 Task: Collapse all in the explorer.
Action: Mouse moved to (1226, 29)
Screenshot: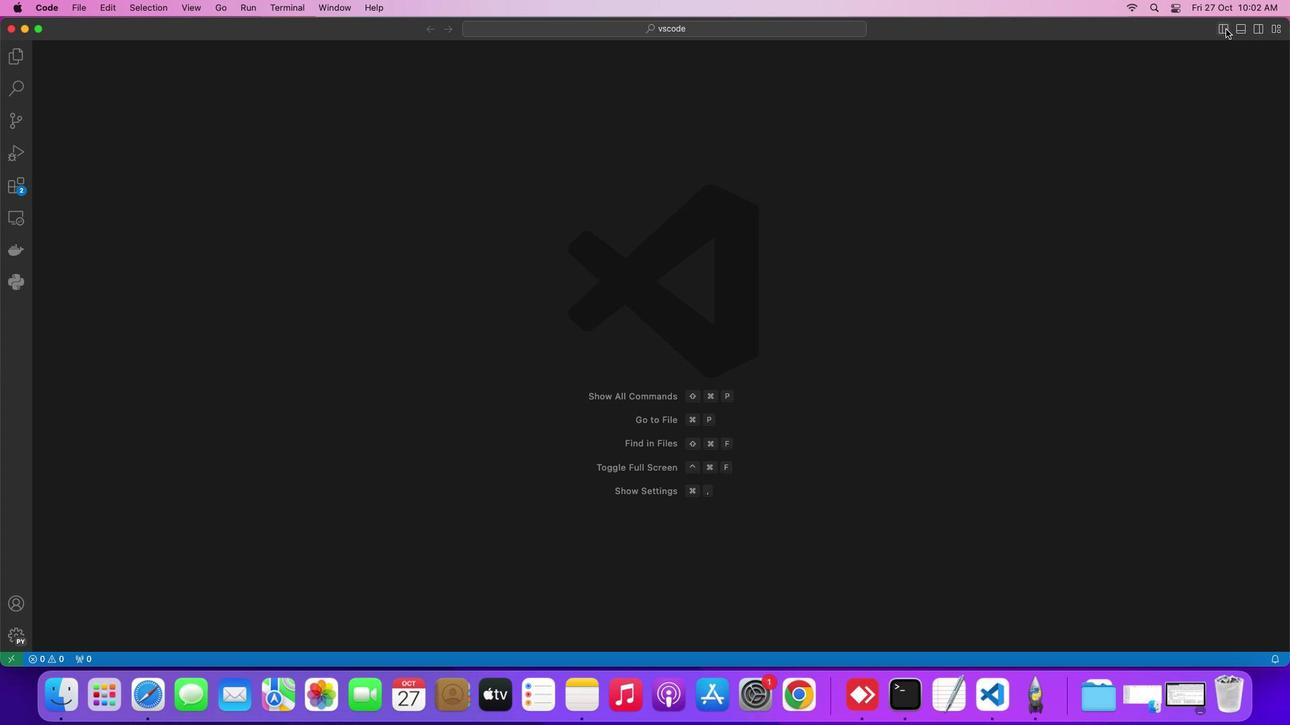 
Action: Mouse pressed left at (1226, 29)
Screenshot: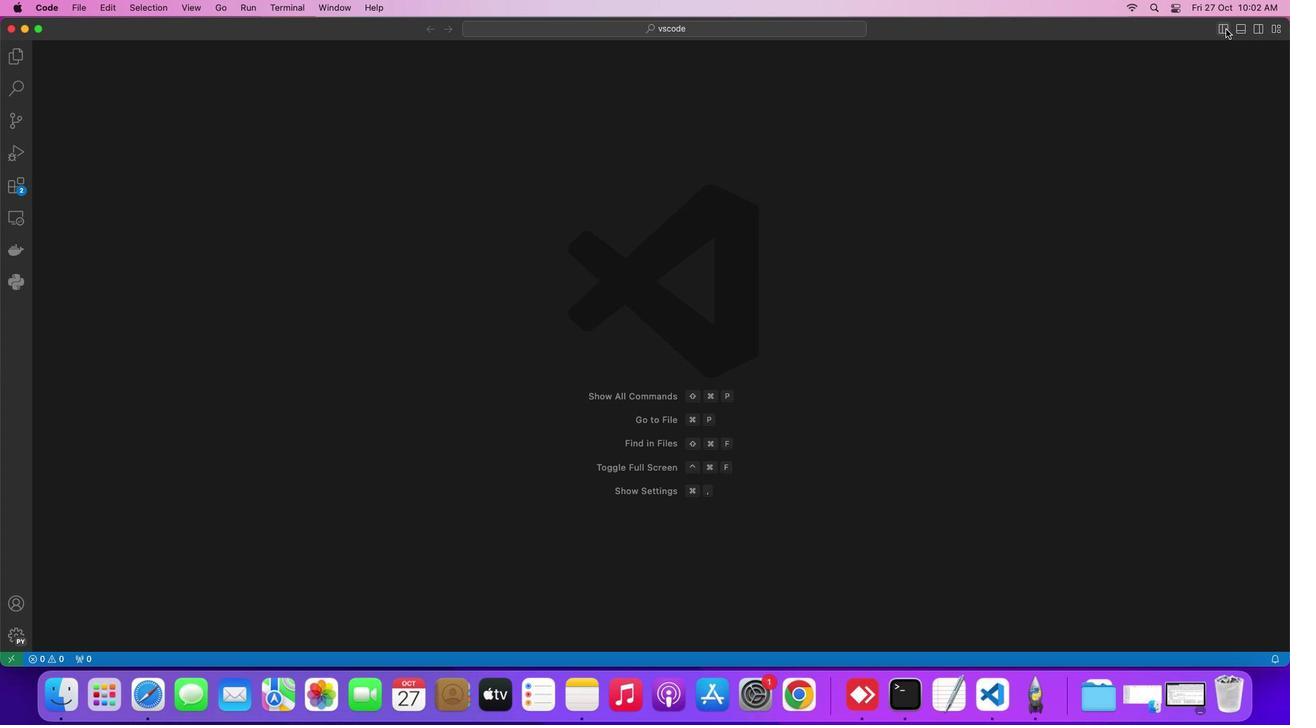 
Action: Mouse moved to (57, 98)
Screenshot: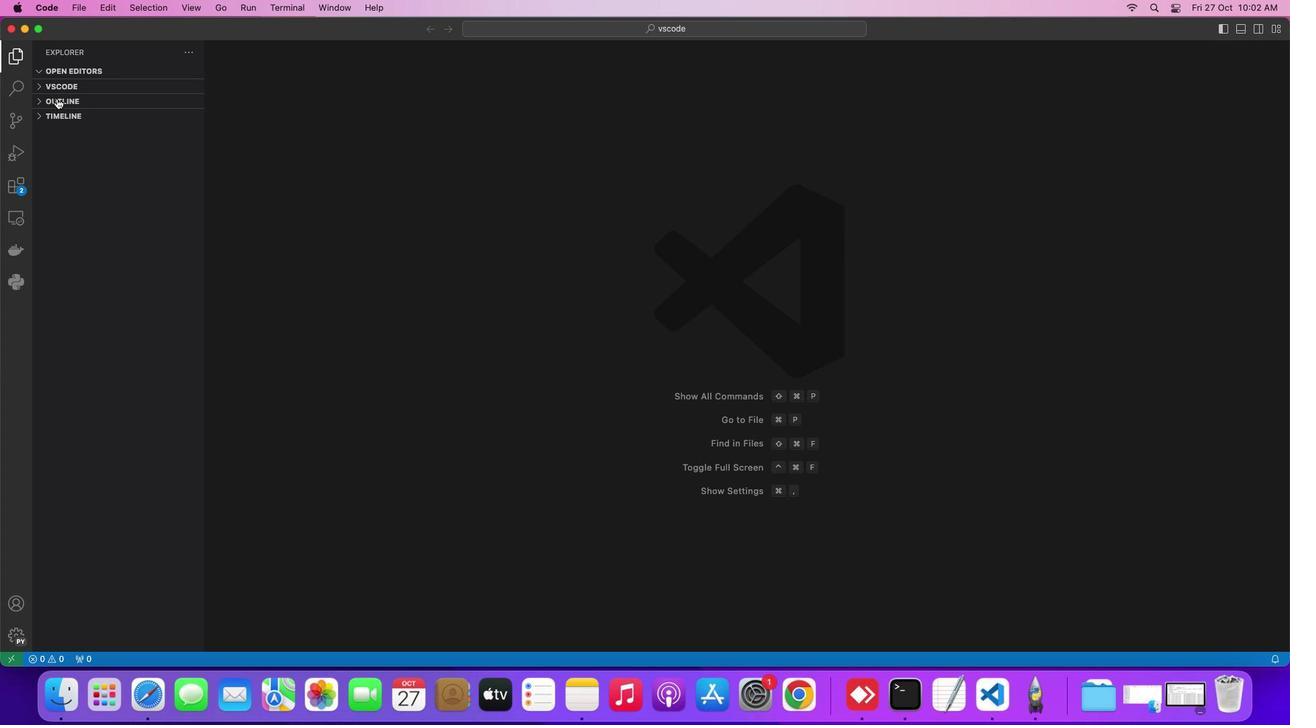
Action: Mouse pressed left at (57, 98)
Screenshot: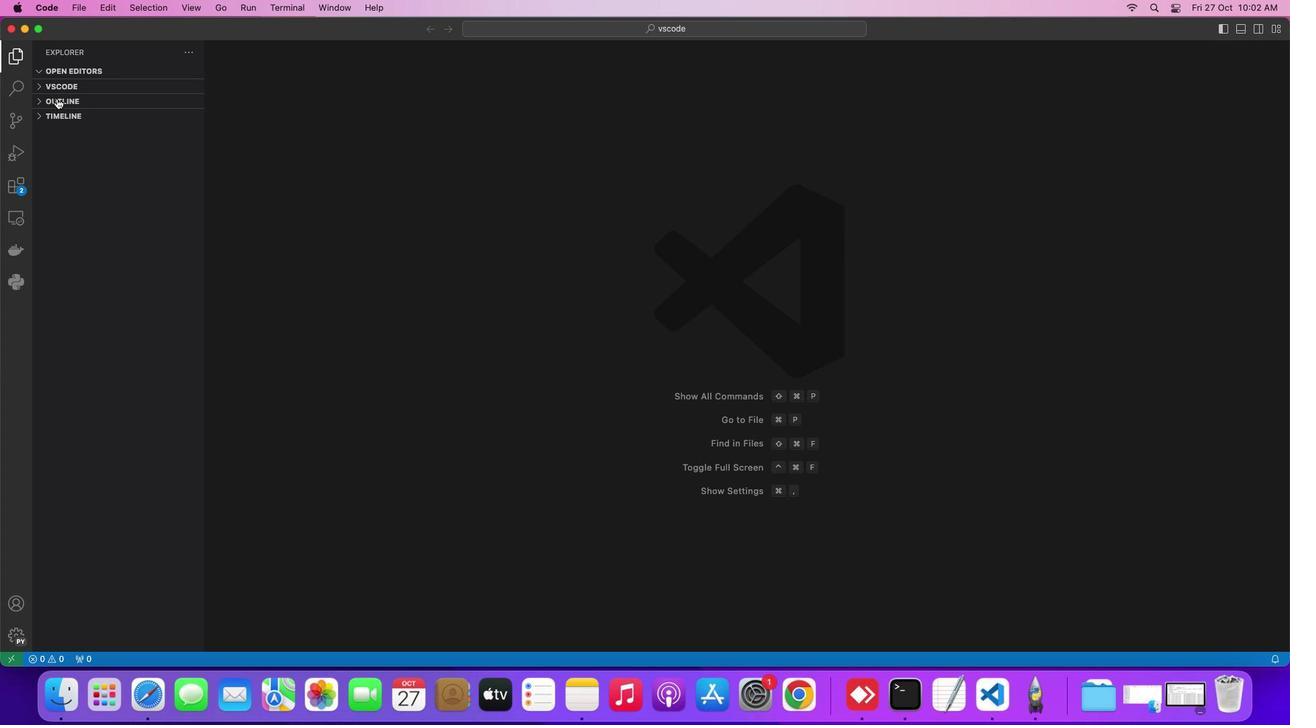 
Action: Mouse moved to (198, 104)
Screenshot: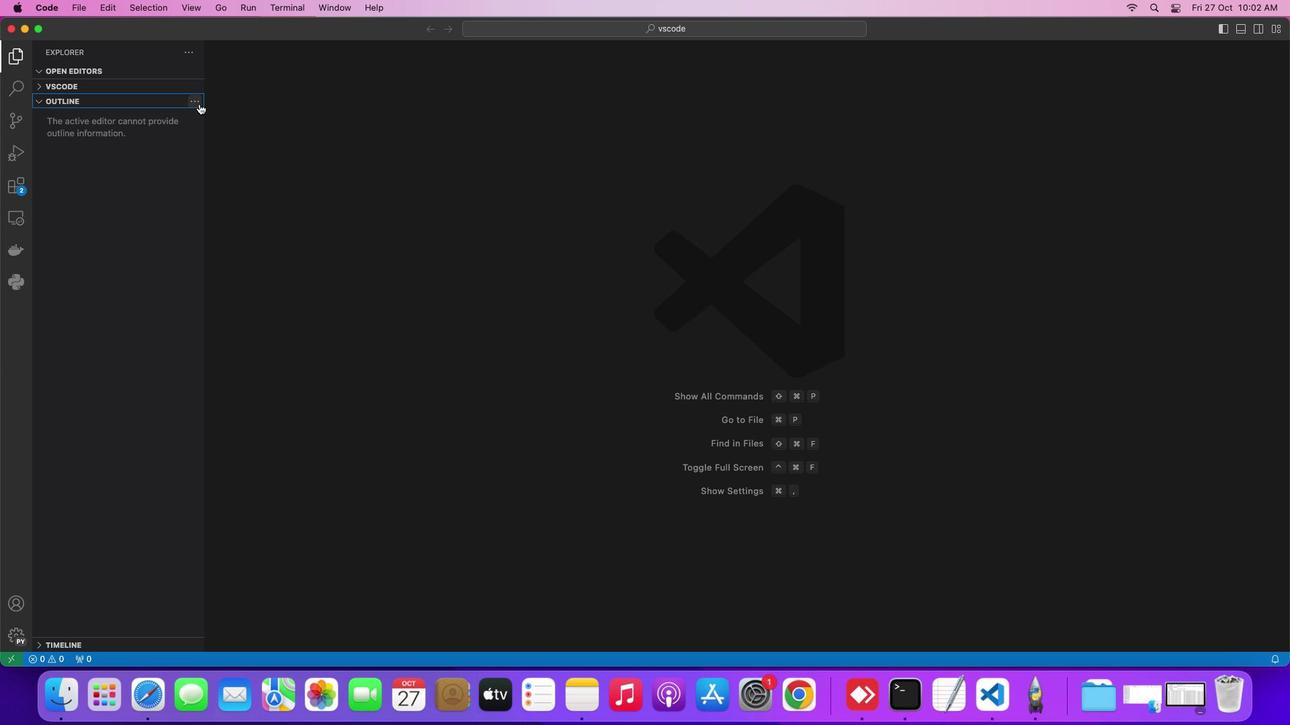 
Action: Mouse pressed left at (198, 104)
Screenshot: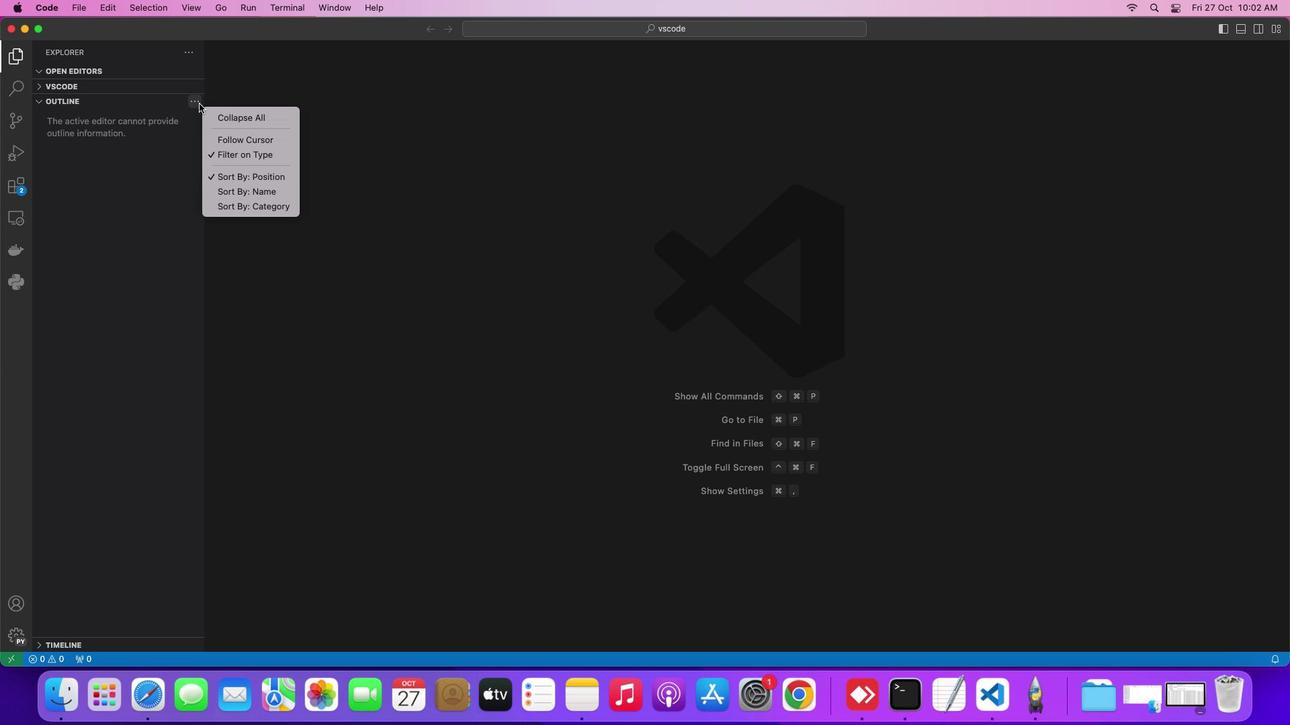 
Action: Mouse moved to (212, 116)
Screenshot: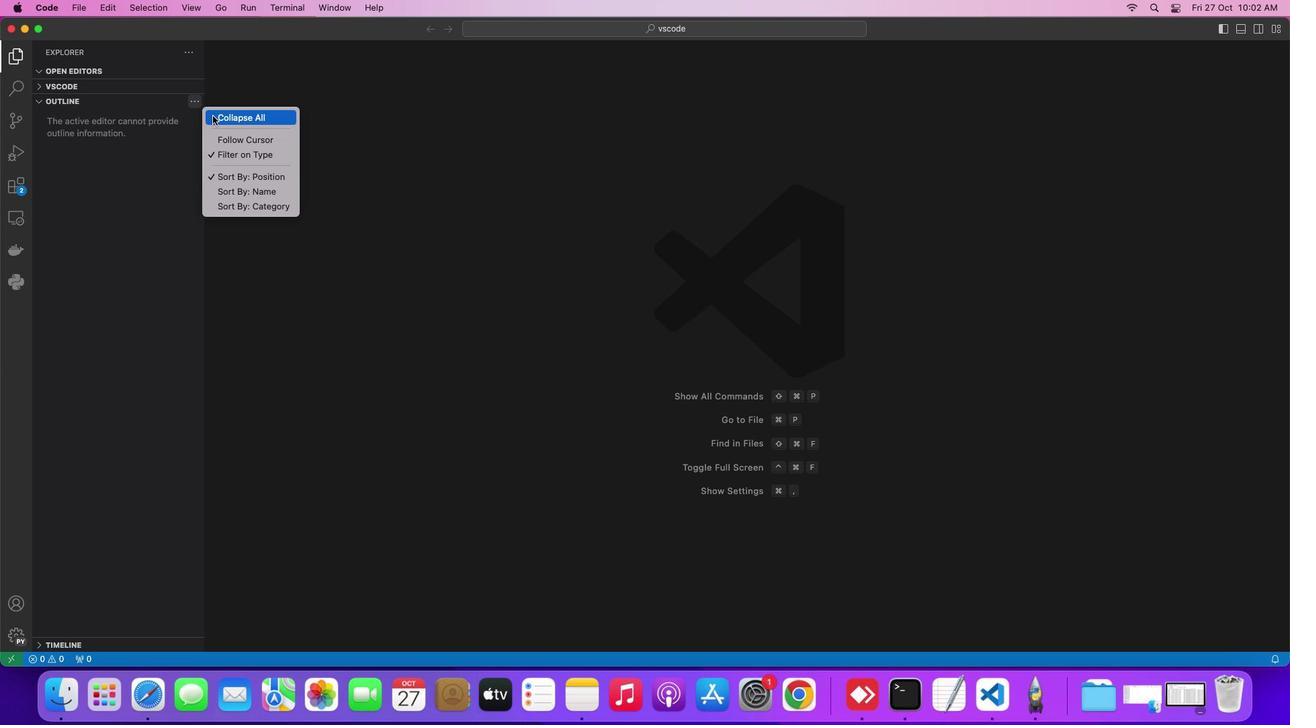 
Action: Mouse pressed left at (212, 116)
Screenshot: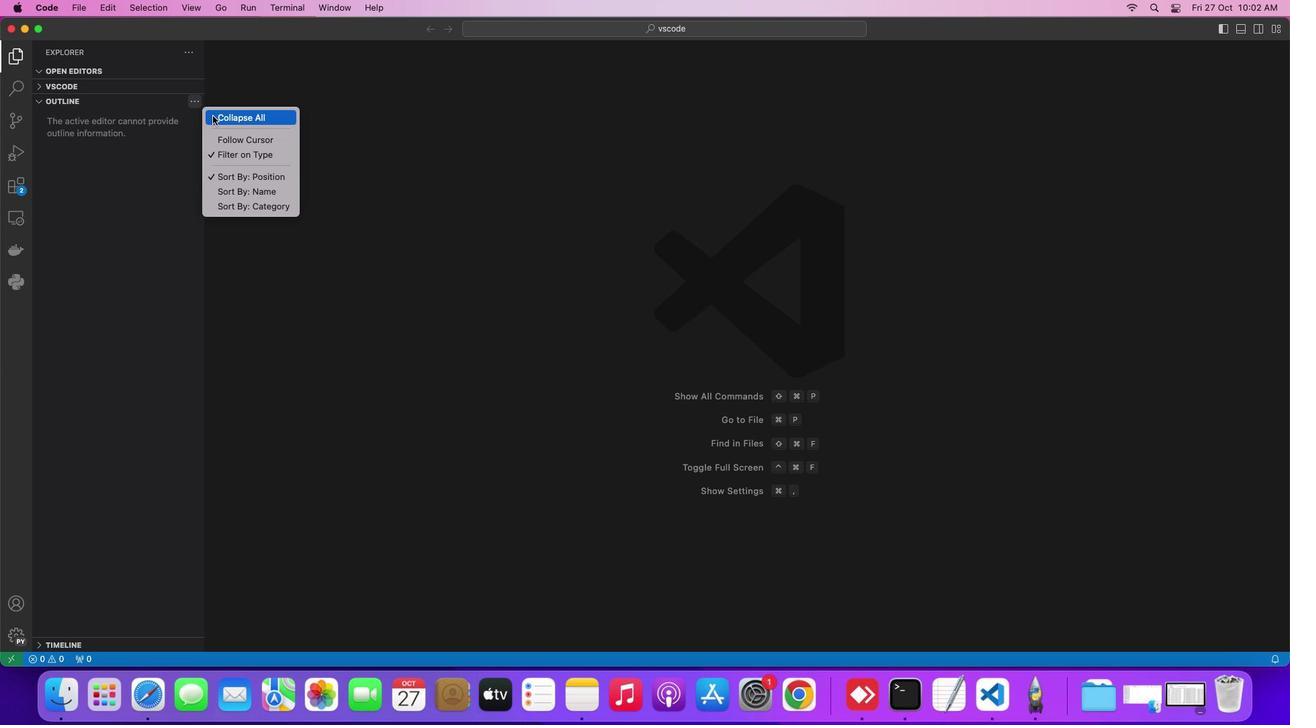 
Action: Mouse moved to (440, 168)
Screenshot: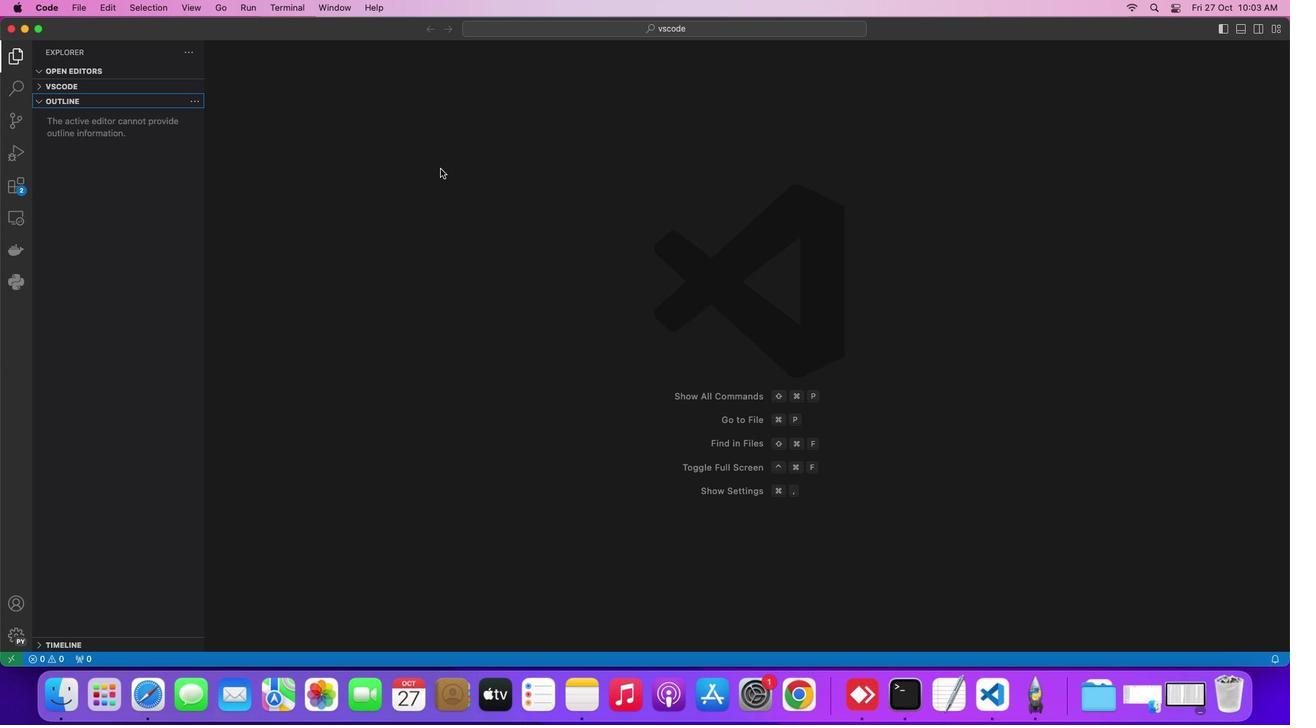 
